 Task: Insert the table of contents in plain text format.
Action: Mouse moved to (480, 190)
Screenshot: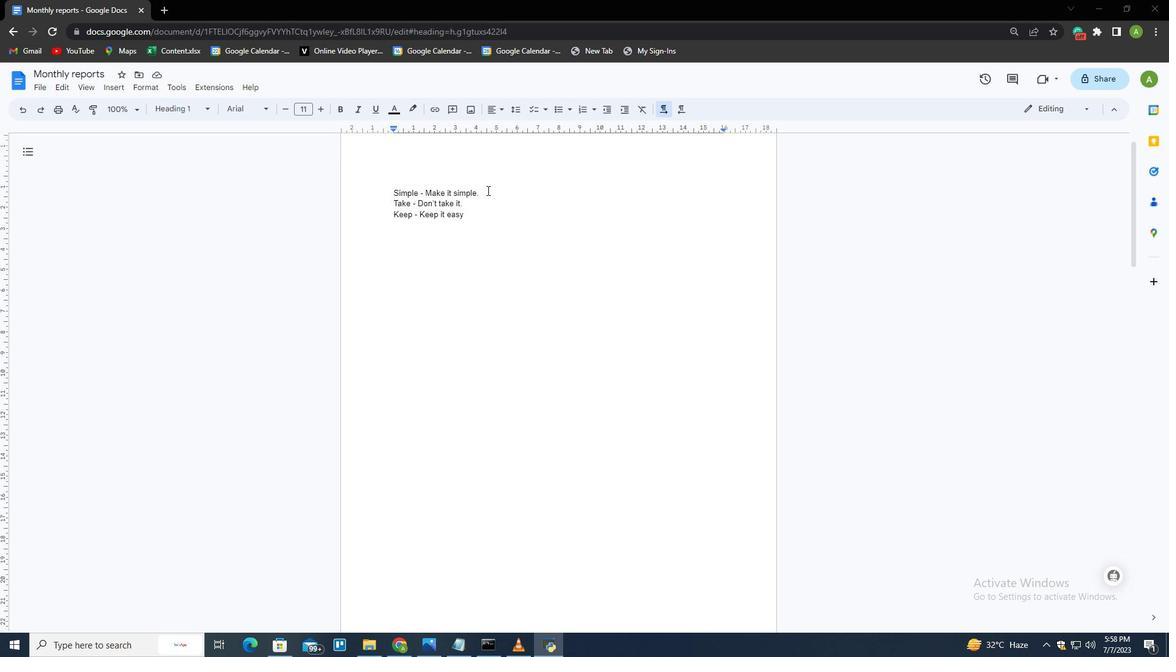 
Action: Mouse pressed left at (480, 190)
Screenshot: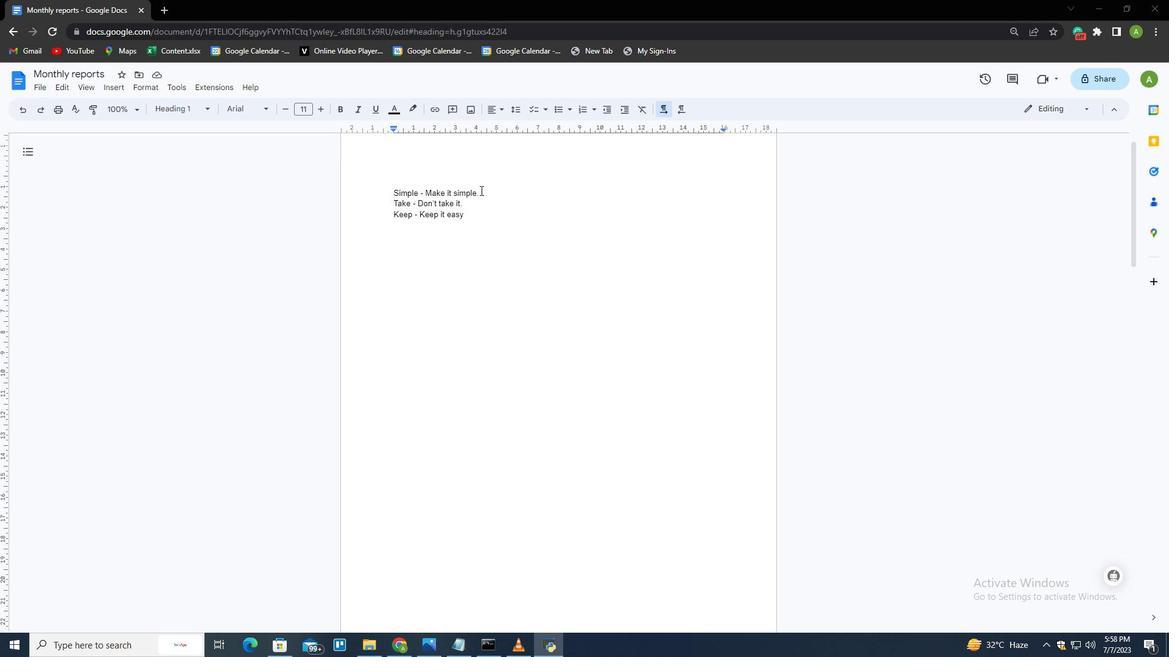 
Action: Mouse moved to (116, 87)
Screenshot: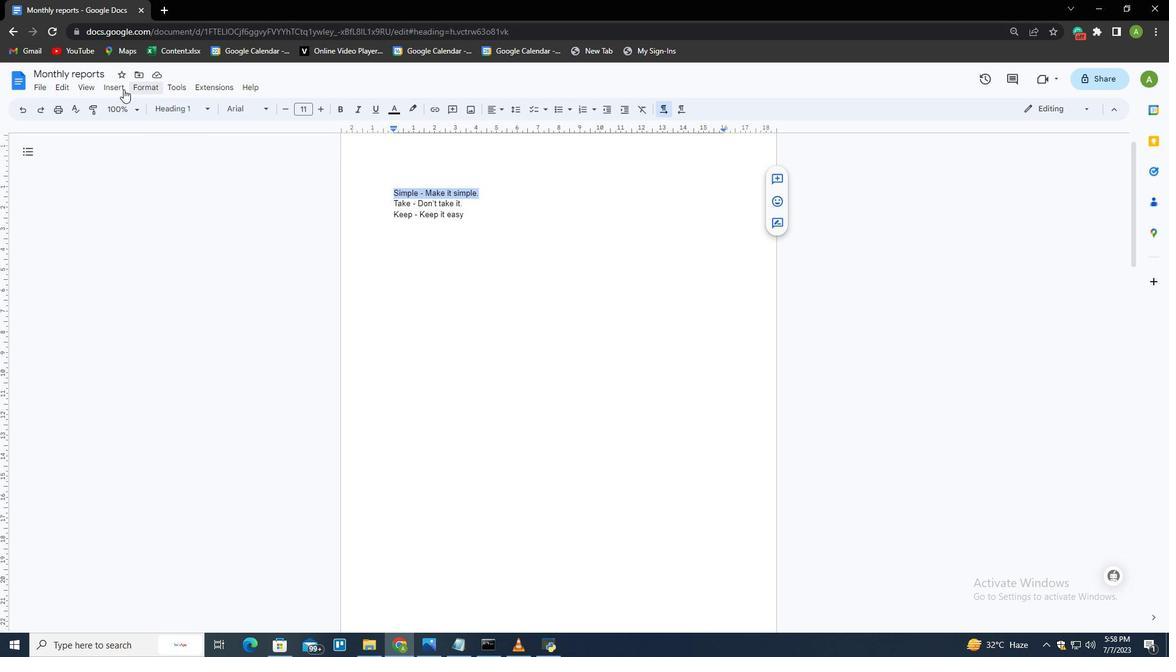 
Action: Mouse pressed left at (116, 87)
Screenshot: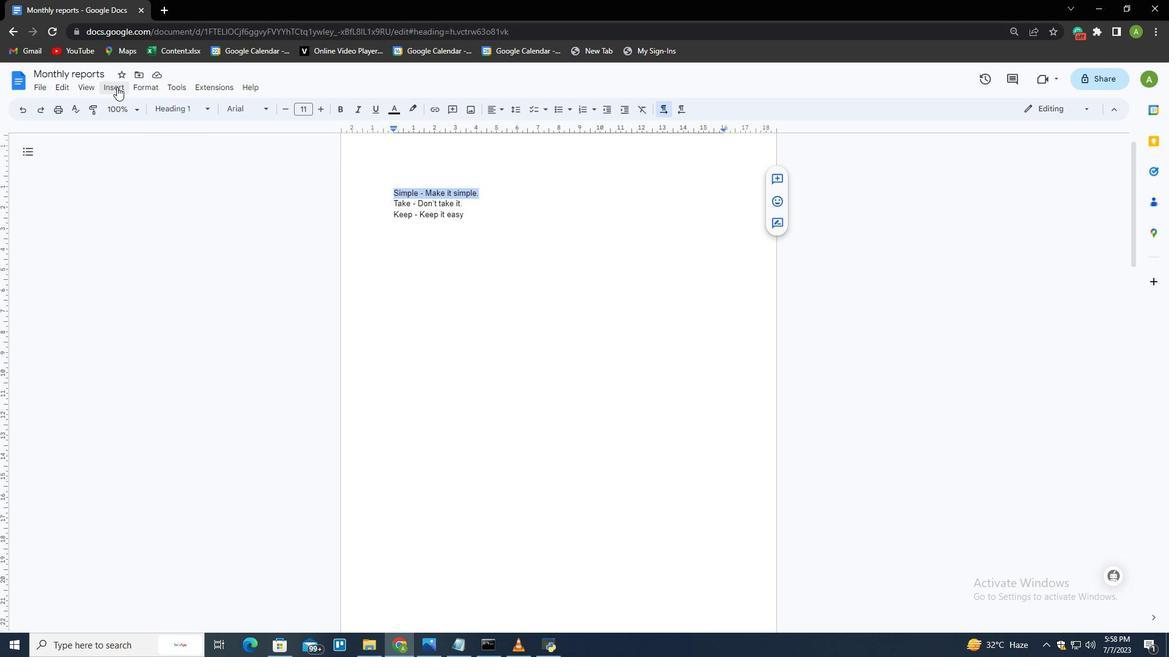 
Action: Mouse moved to (166, 504)
Screenshot: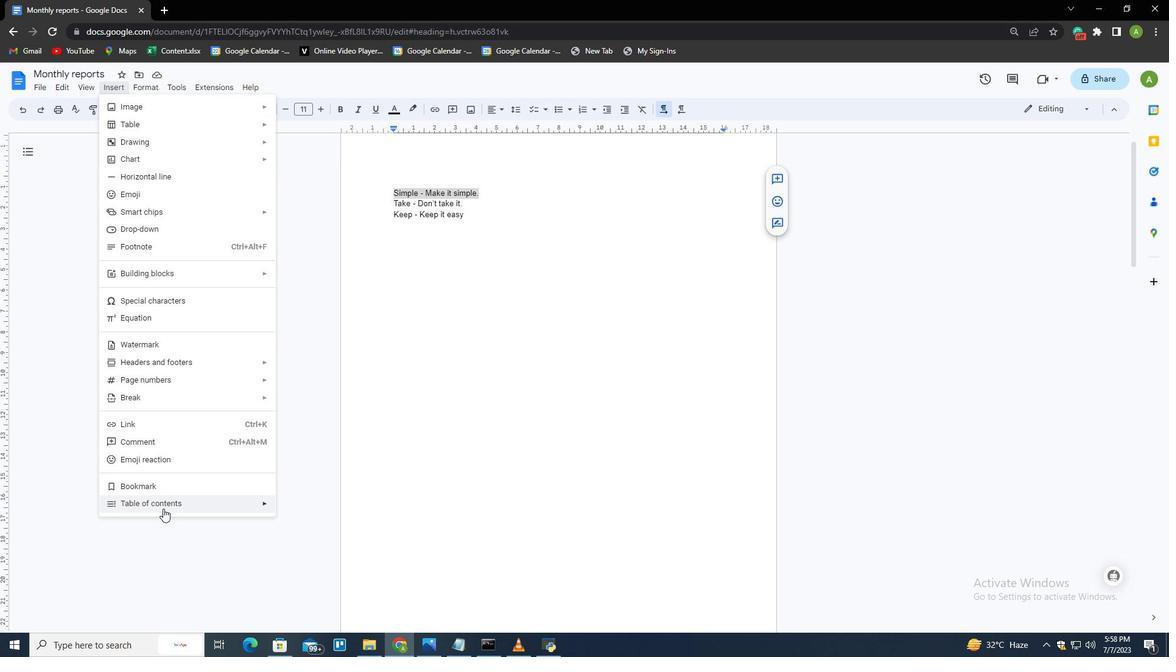 
Action: Mouse pressed left at (166, 504)
Screenshot: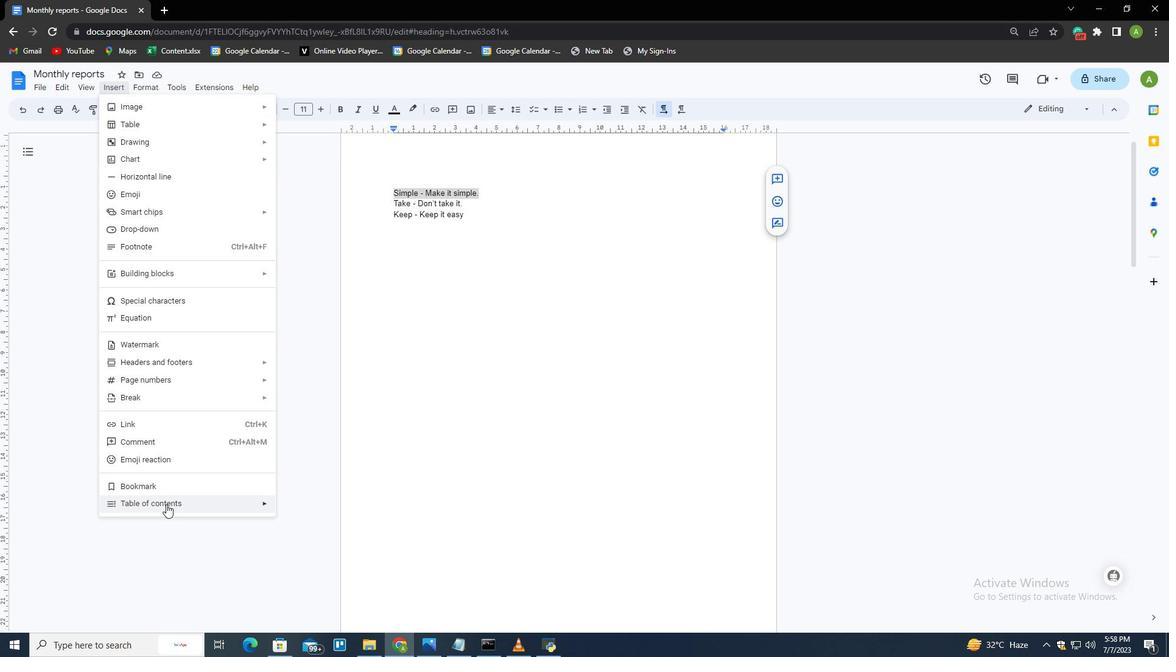 
Action: Mouse moved to (291, 504)
Screenshot: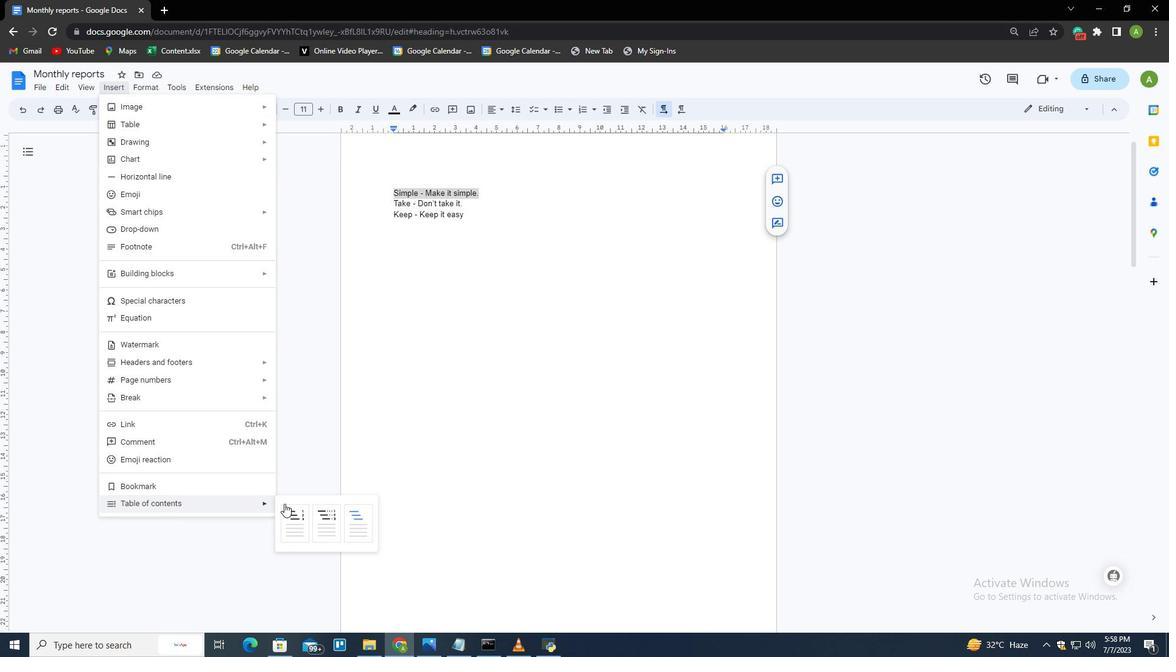 
Action: Mouse pressed left at (291, 504)
Screenshot: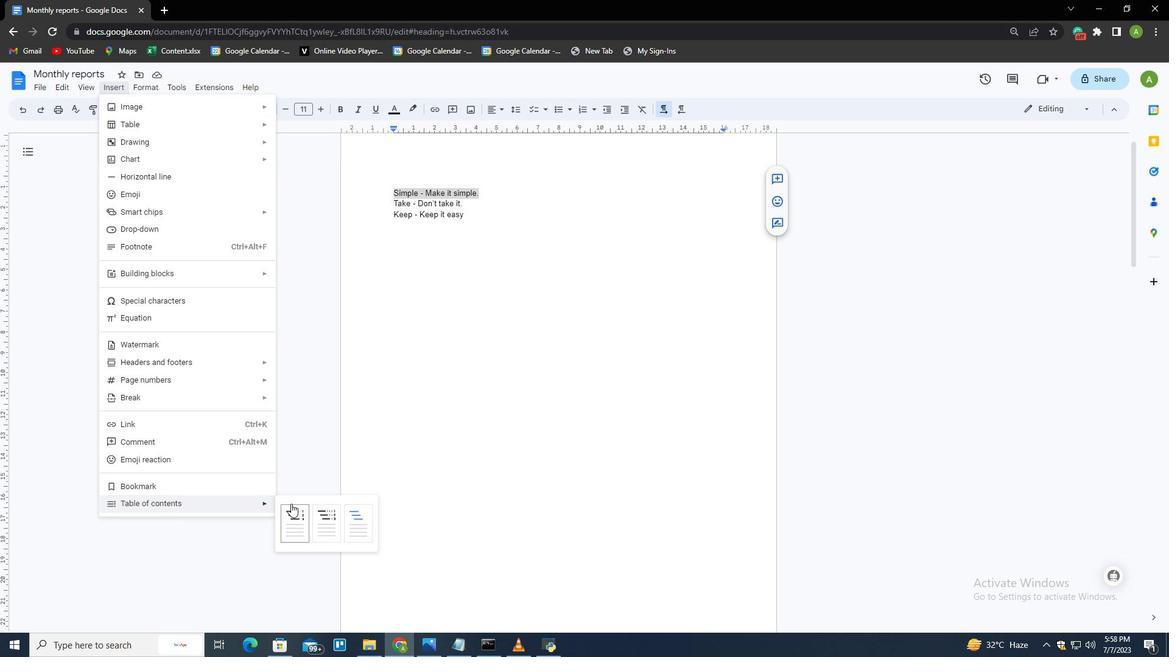 
Action: Mouse moved to (456, 378)
Screenshot: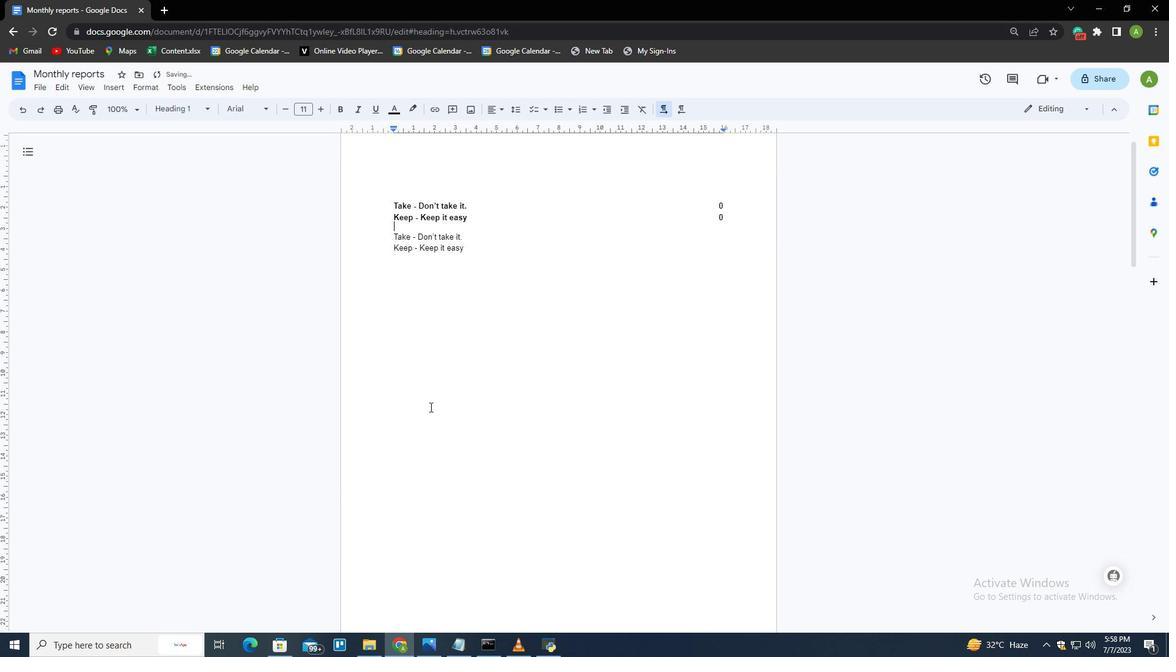 
